 Task: Add Sprouts Sage & Vetiver Aromatherapy Room & Body Spray to the cart.
Action: Mouse moved to (334, 161)
Screenshot: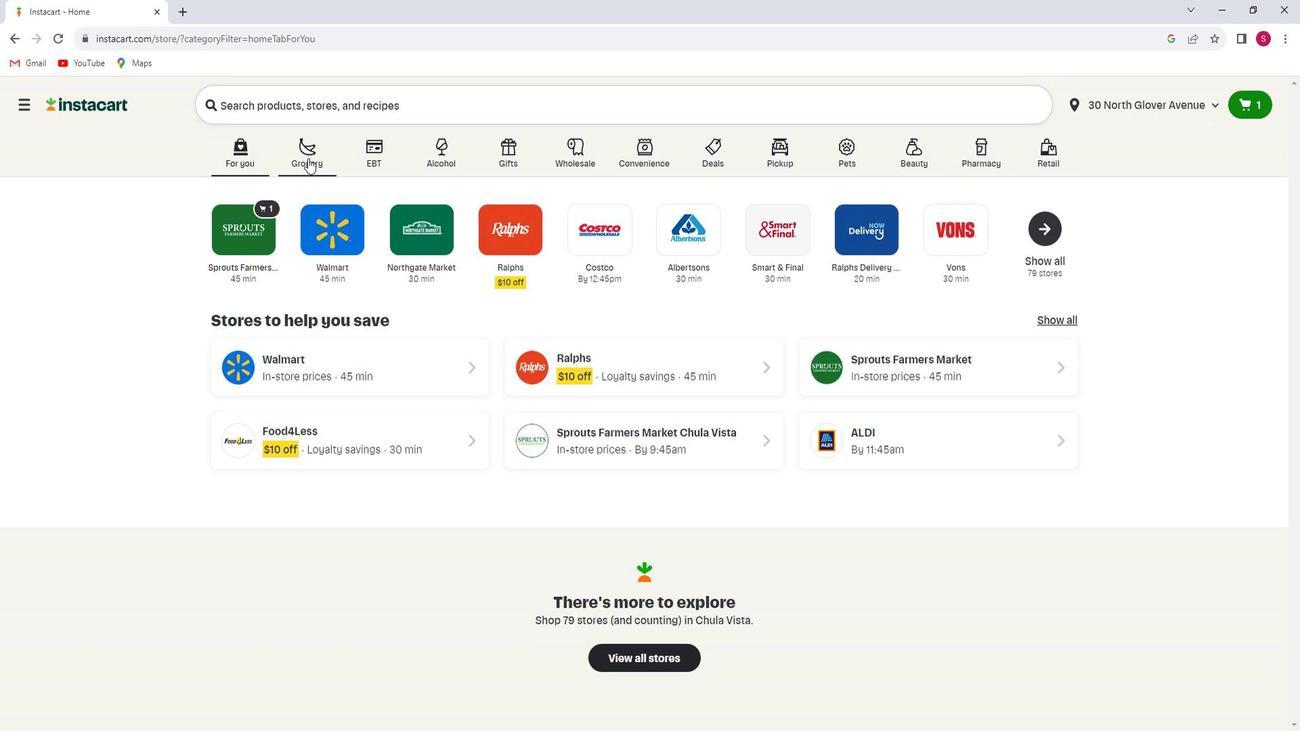 
Action: Mouse pressed left at (334, 161)
Screenshot: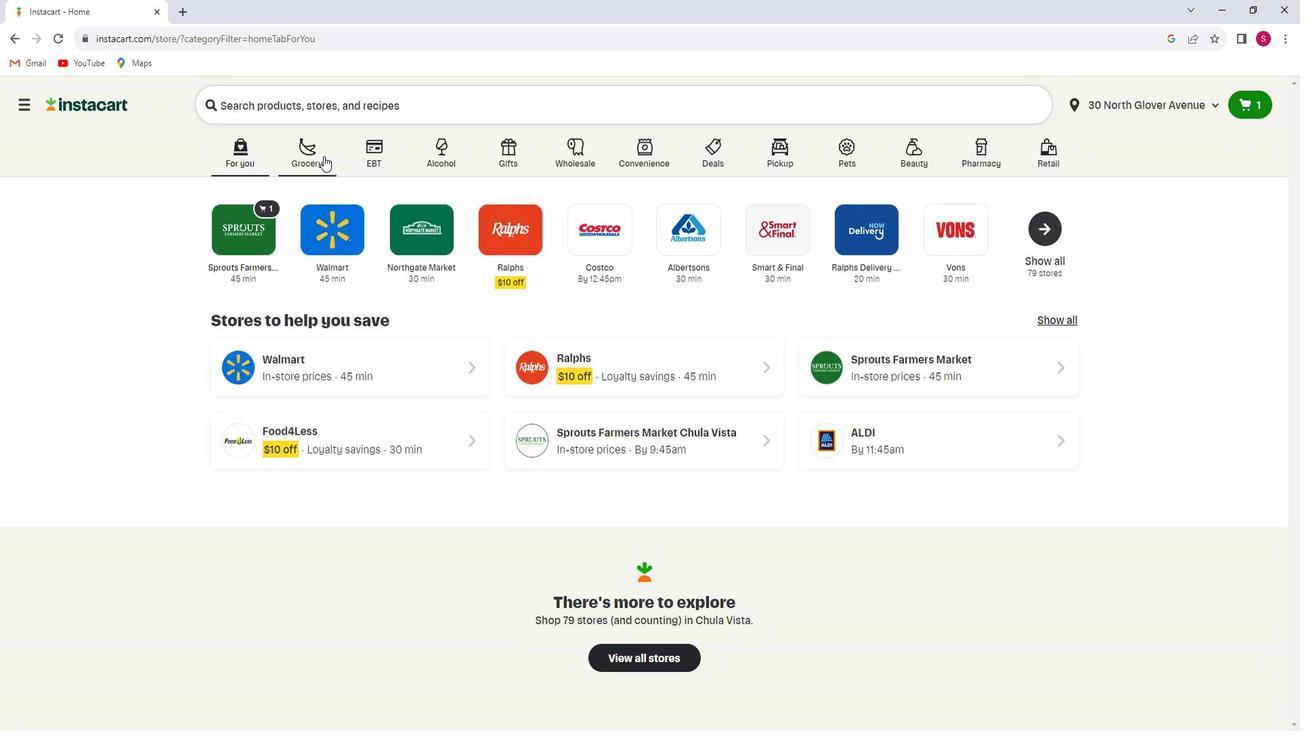 
Action: Mouse moved to (341, 390)
Screenshot: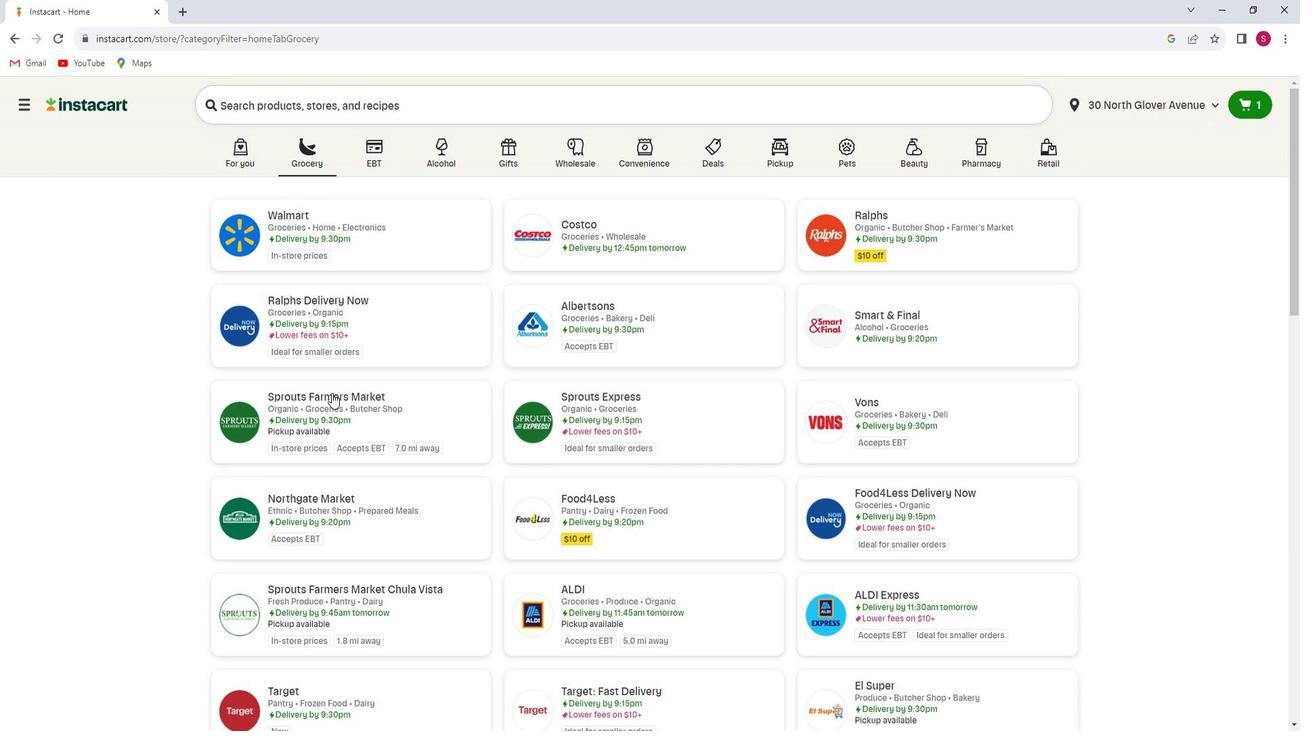 
Action: Mouse pressed left at (341, 390)
Screenshot: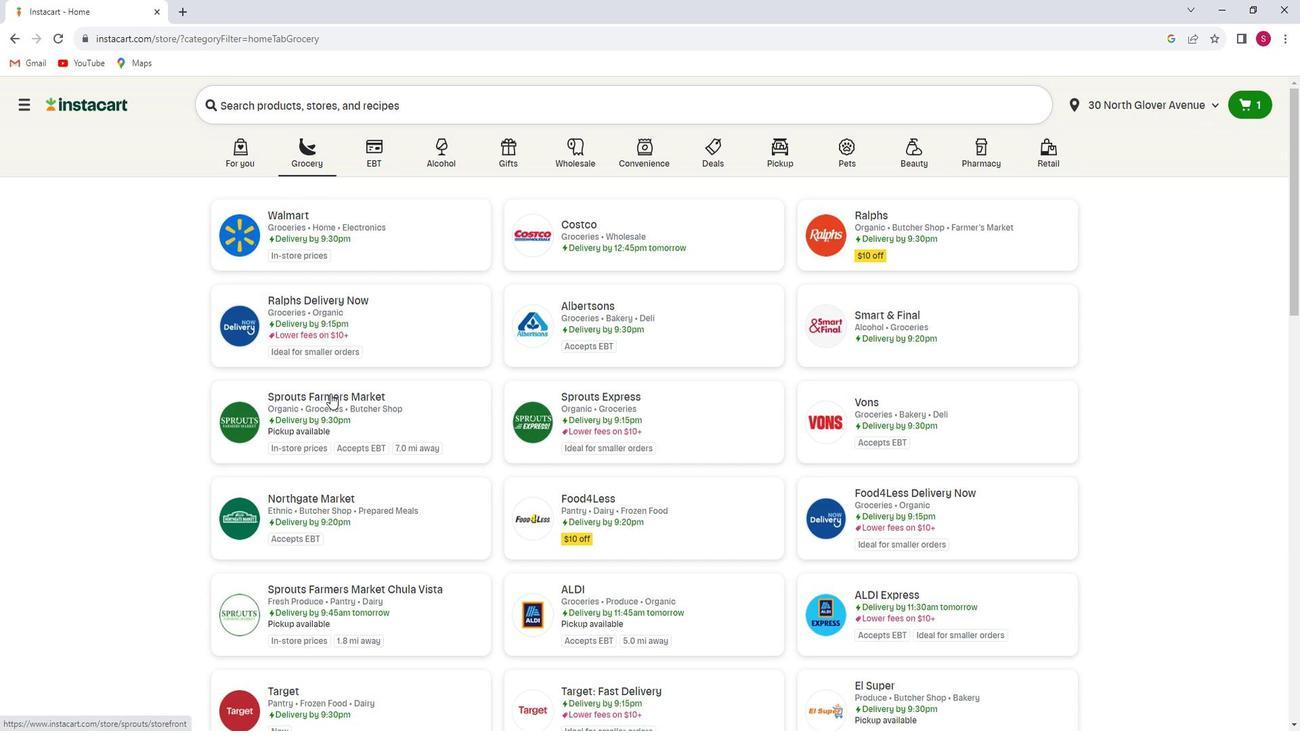 
Action: Mouse moved to (73, 394)
Screenshot: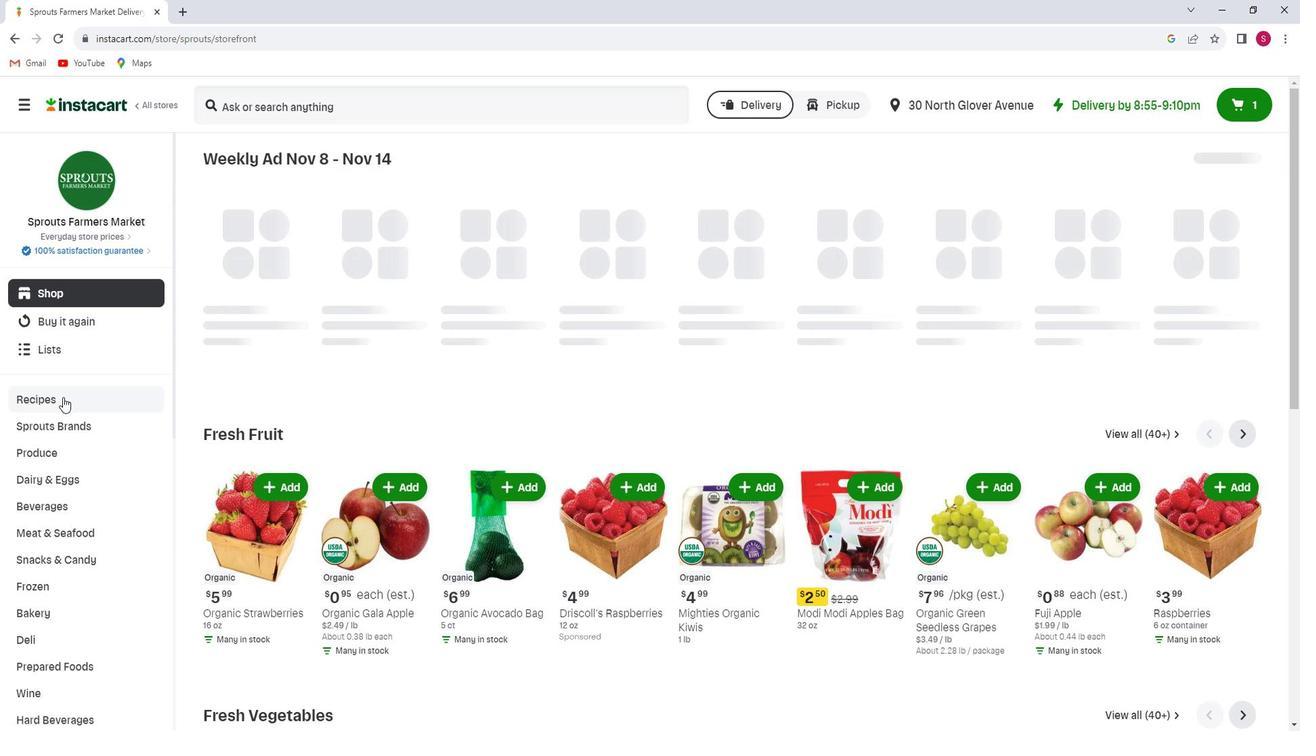 
Action: Mouse scrolled (73, 394) with delta (0, 0)
Screenshot: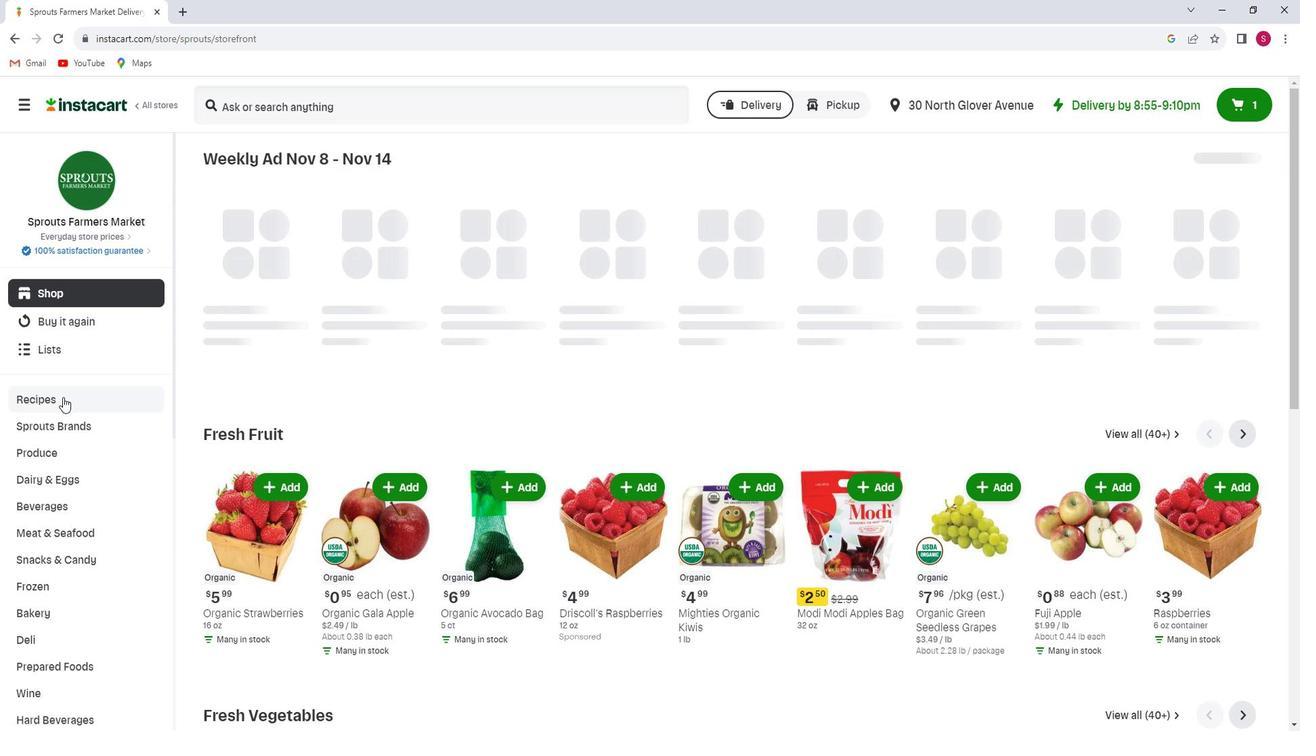 
Action: Mouse moved to (73, 394)
Screenshot: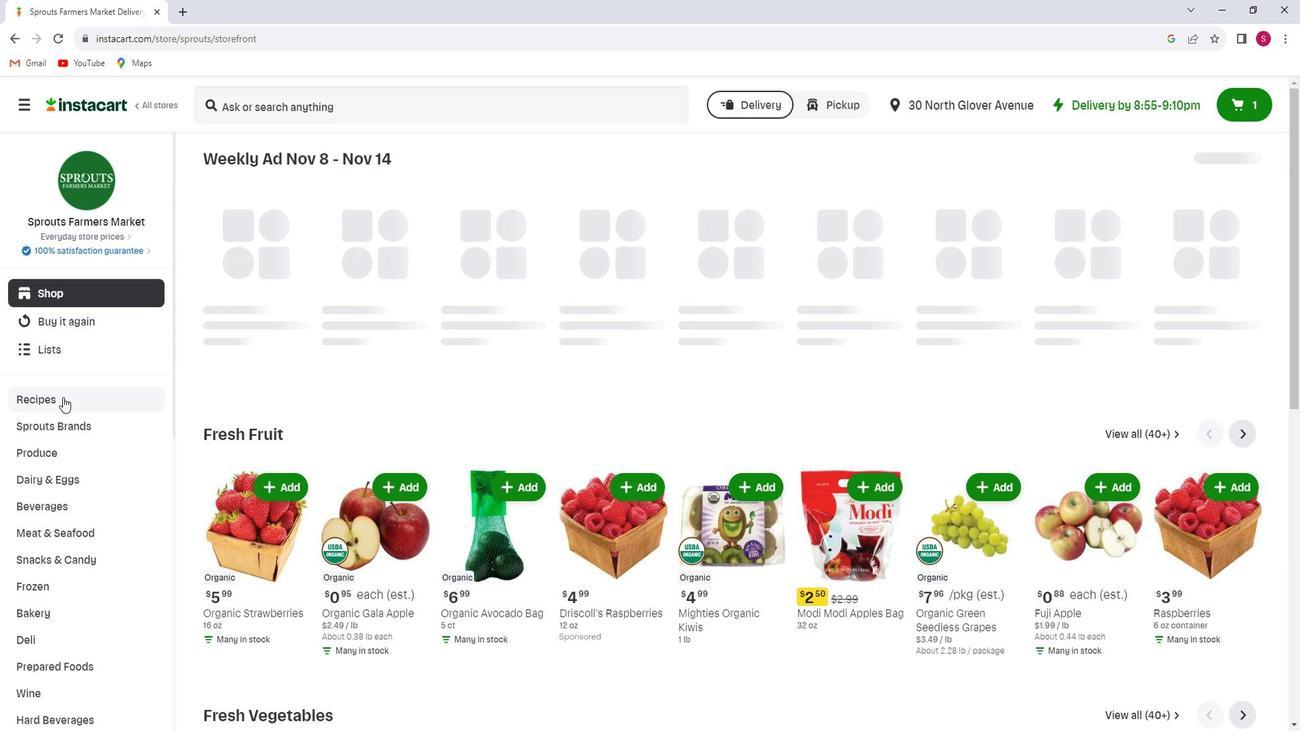 
Action: Mouse scrolled (73, 394) with delta (0, 0)
Screenshot: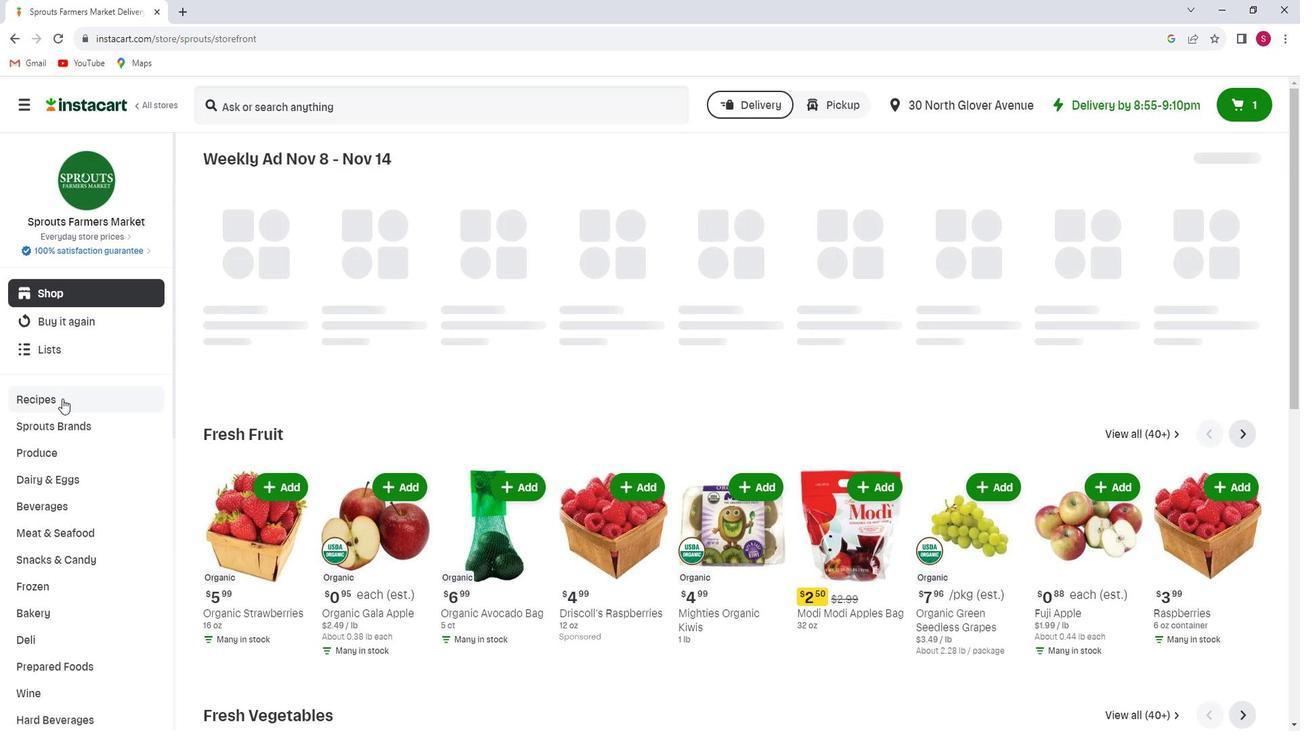 
Action: Mouse scrolled (73, 394) with delta (0, 0)
Screenshot: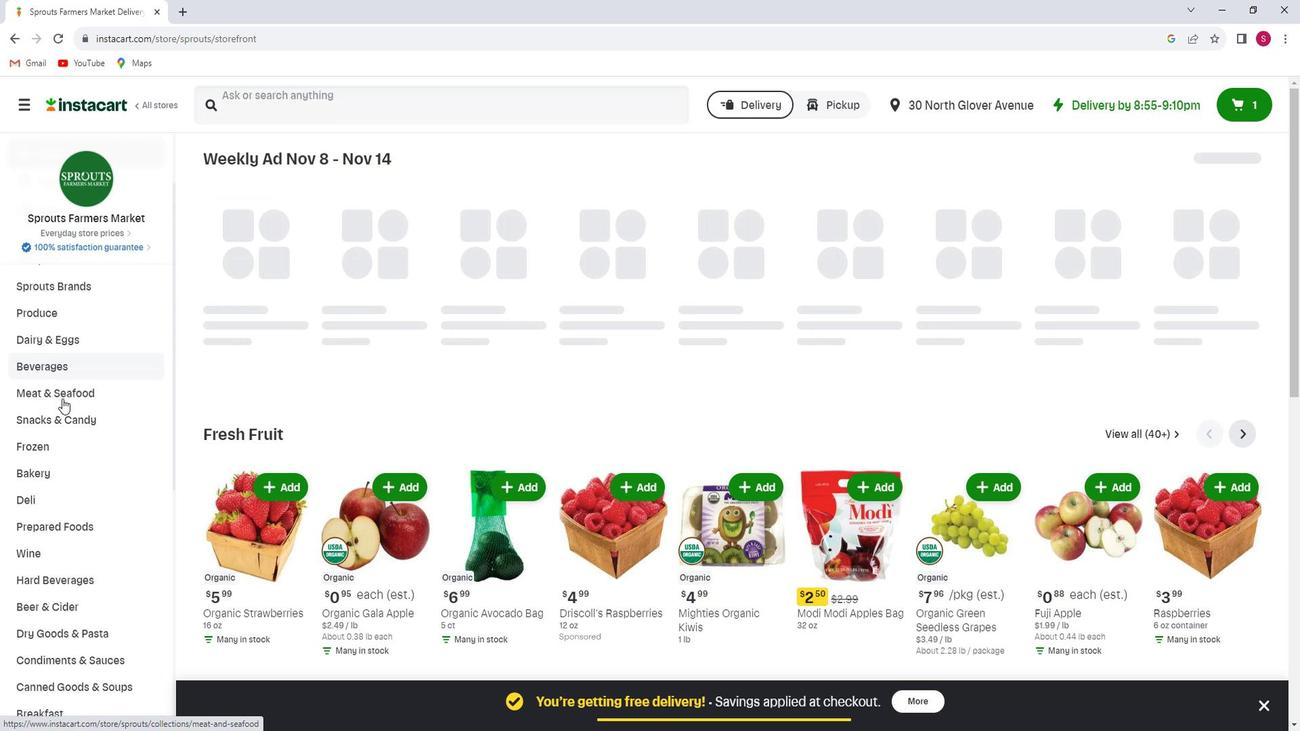 
Action: Mouse scrolled (73, 394) with delta (0, 0)
Screenshot: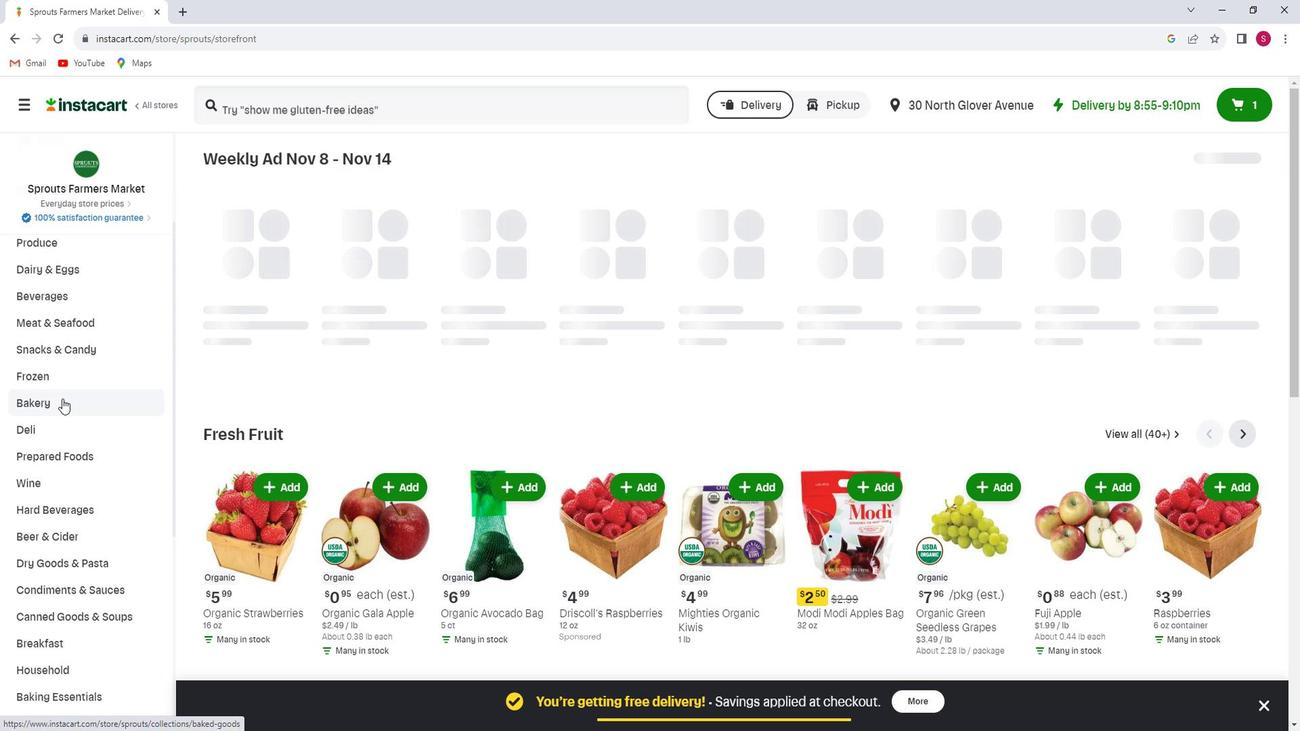 
Action: Mouse scrolled (73, 394) with delta (0, 0)
Screenshot: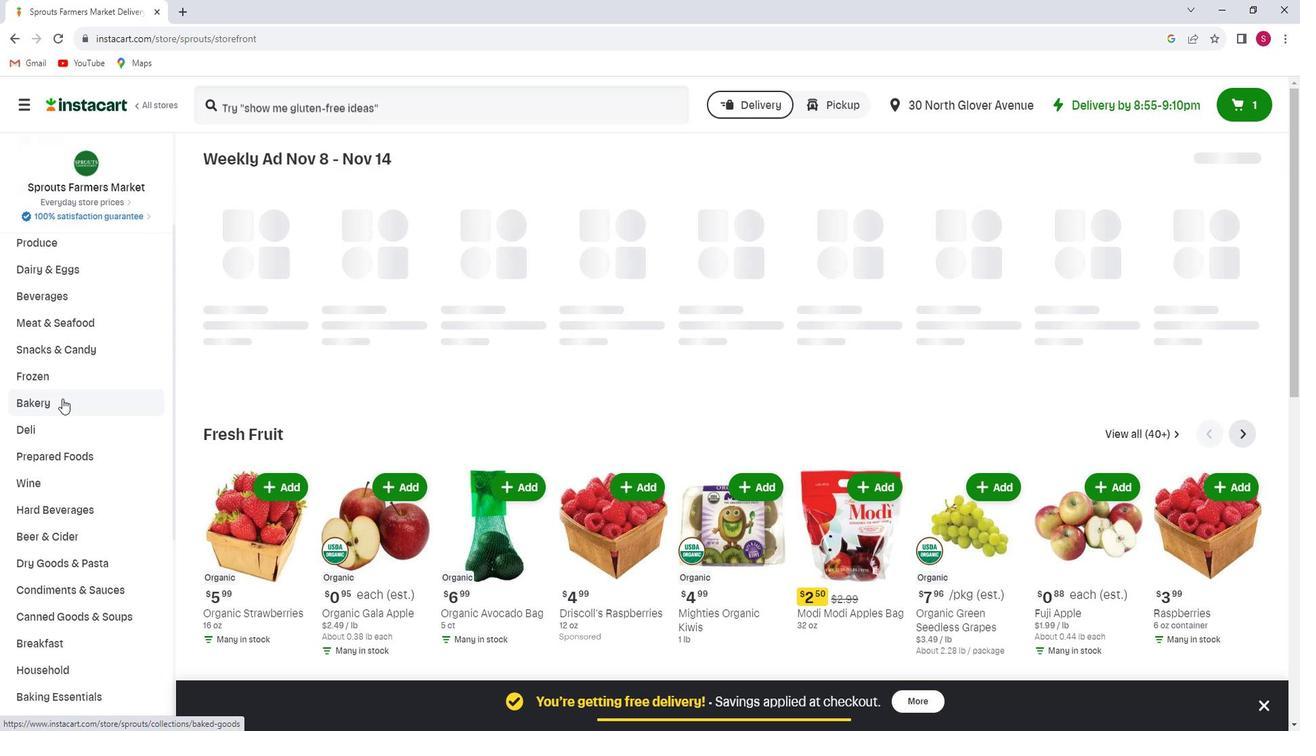 
Action: Mouse scrolled (73, 394) with delta (0, 0)
Screenshot: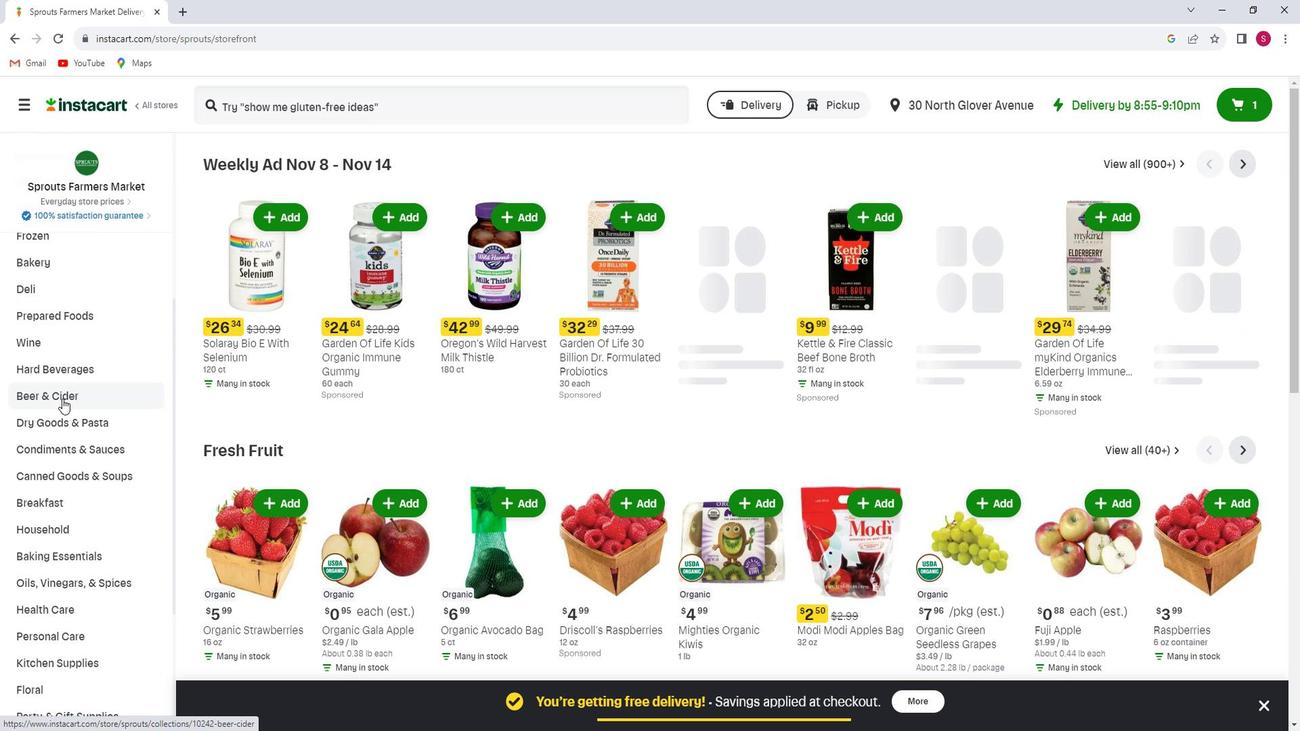
Action: Mouse scrolled (73, 394) with delta (0, 0)
Screenshot: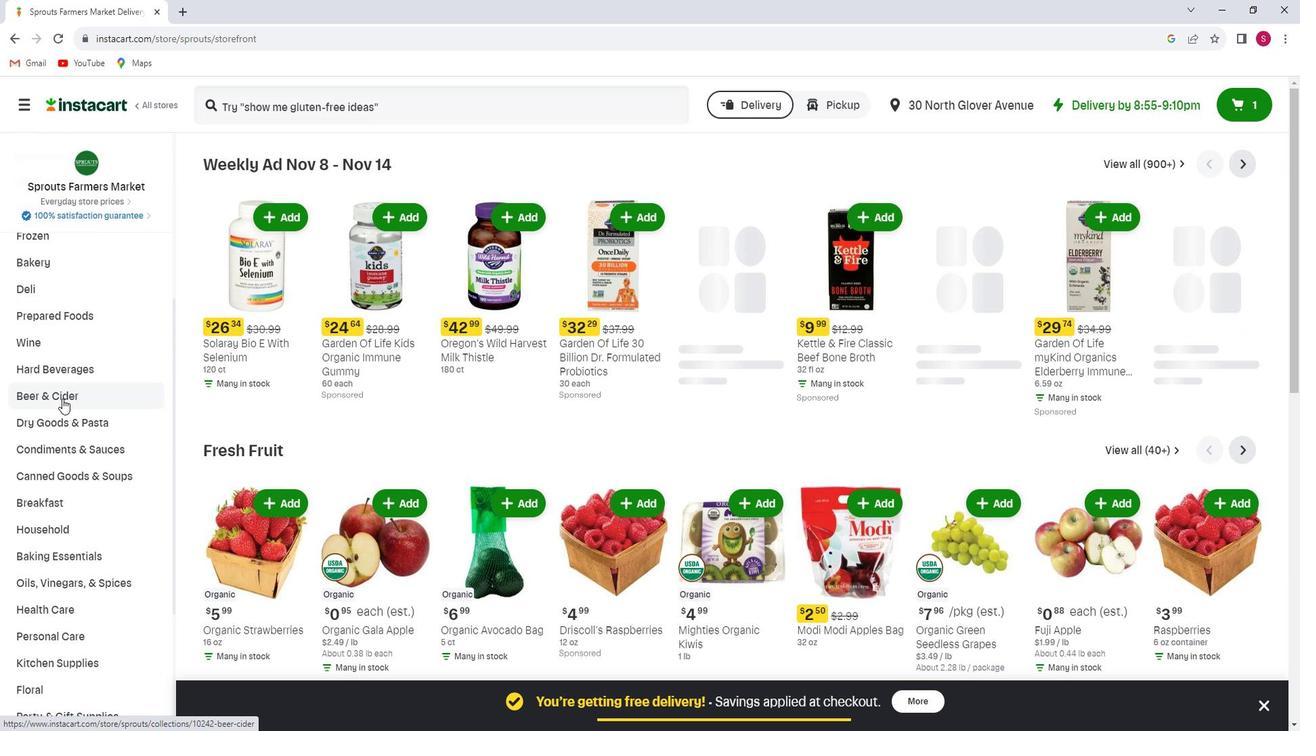 
Action: Mouse scrolled (73, 394) with delta (0, 0)
Screenshot: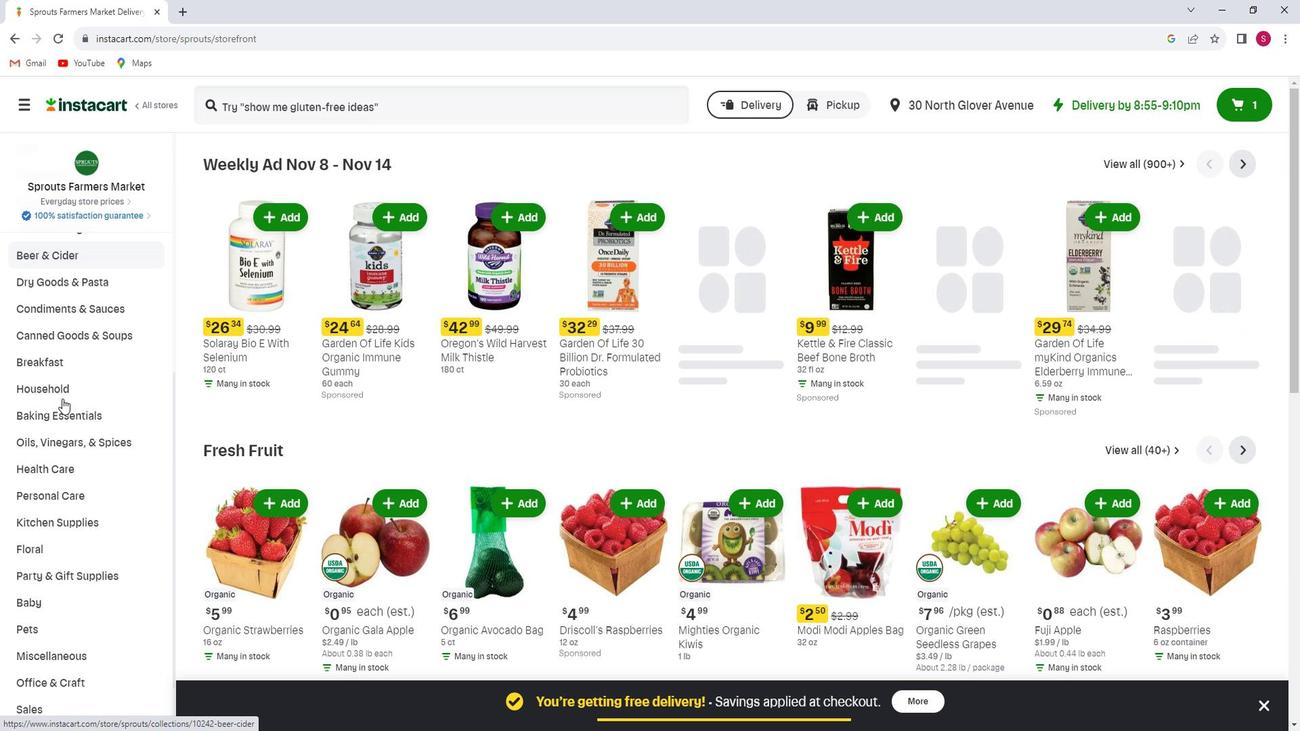 
Action: Mouse moved to (60, 417)
Screenshot: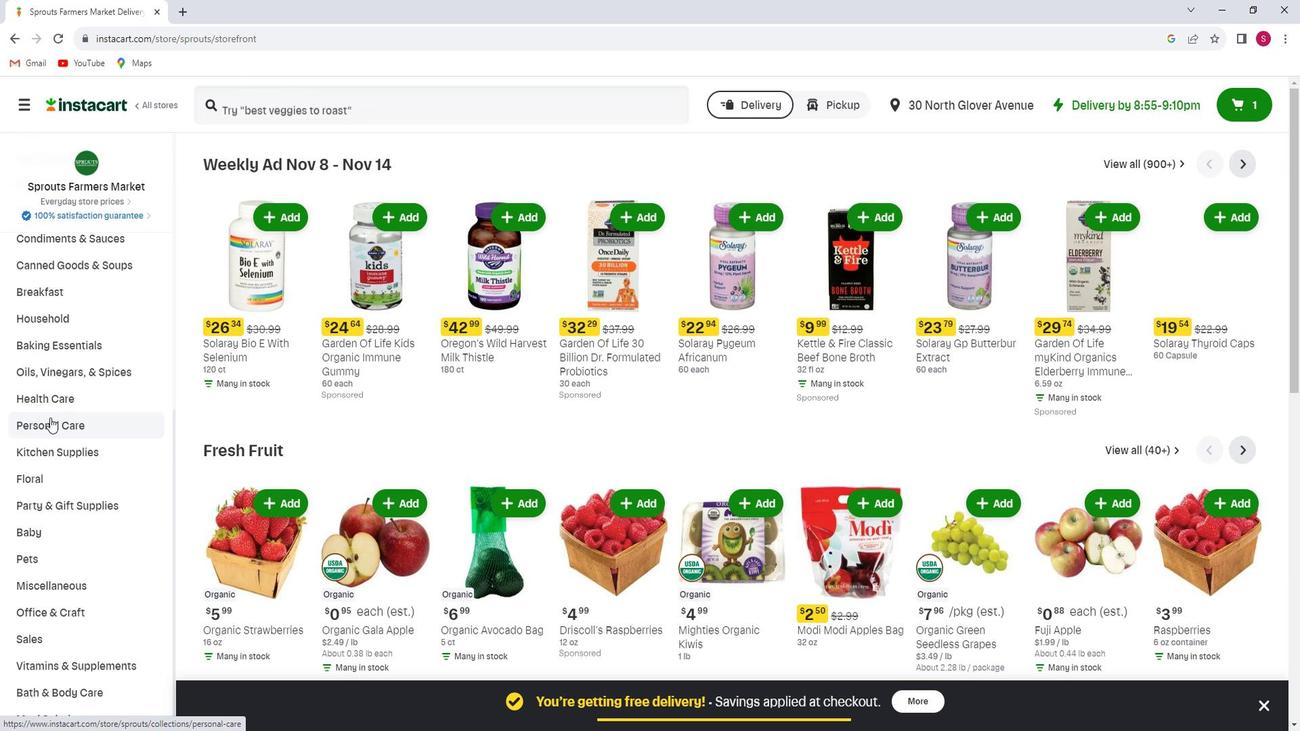 
Action: Mouse pressed left at (60, 417)
Screenshot: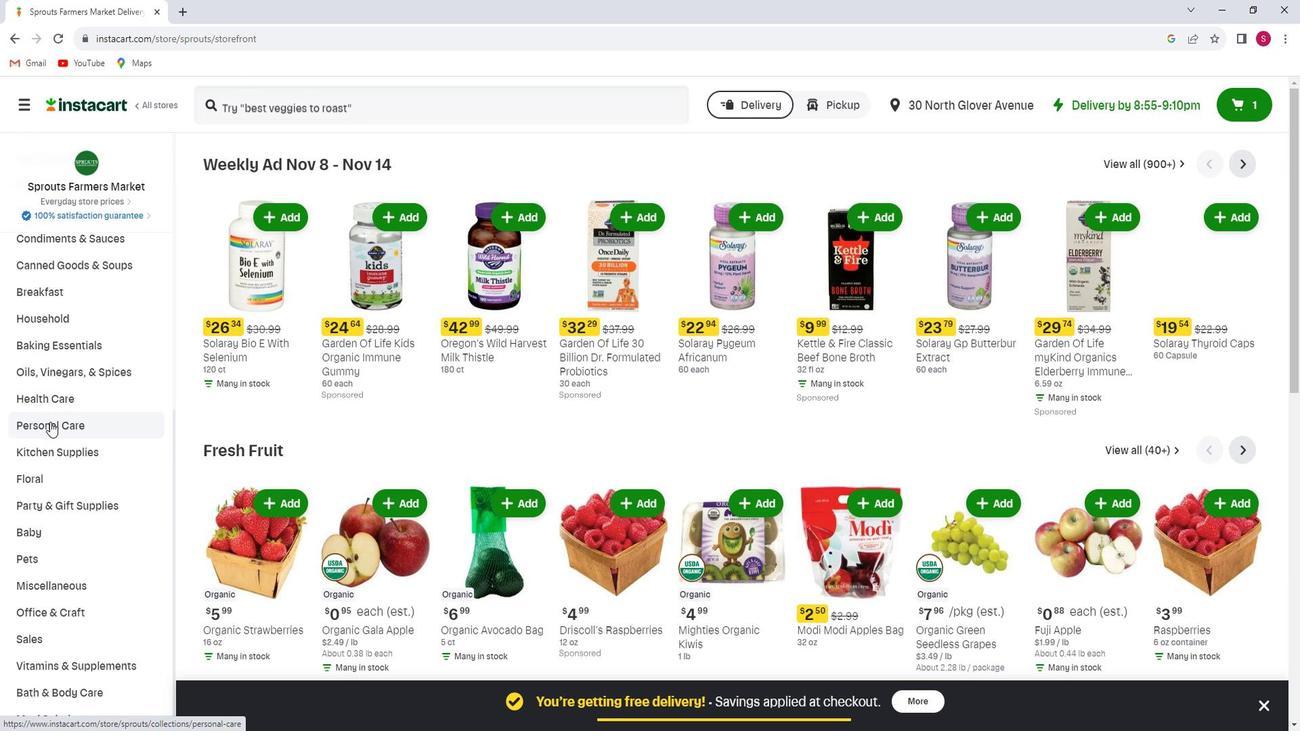 
Action: Mouse scrolled (60, 416) with delta (0, 0)
Screenshot: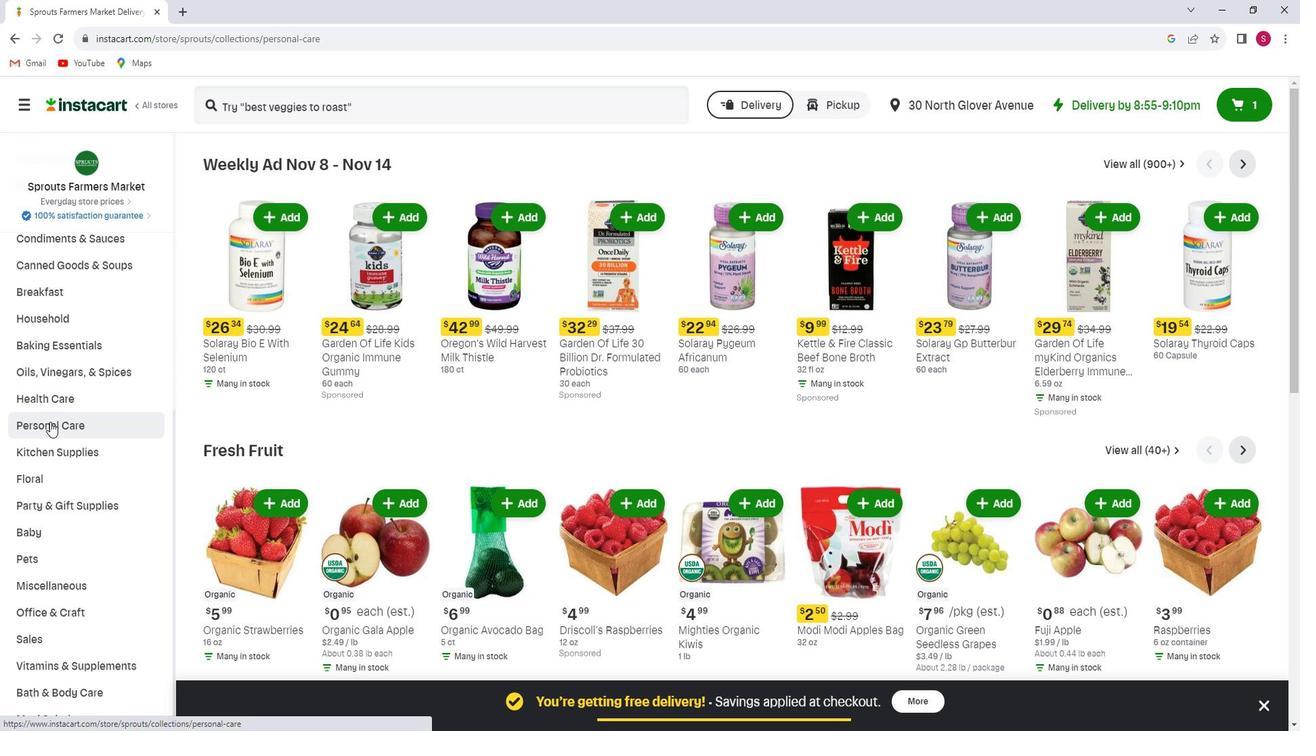 
Action: Mouse scrolled (60, 416) with delta (0, 0)
Screenshot: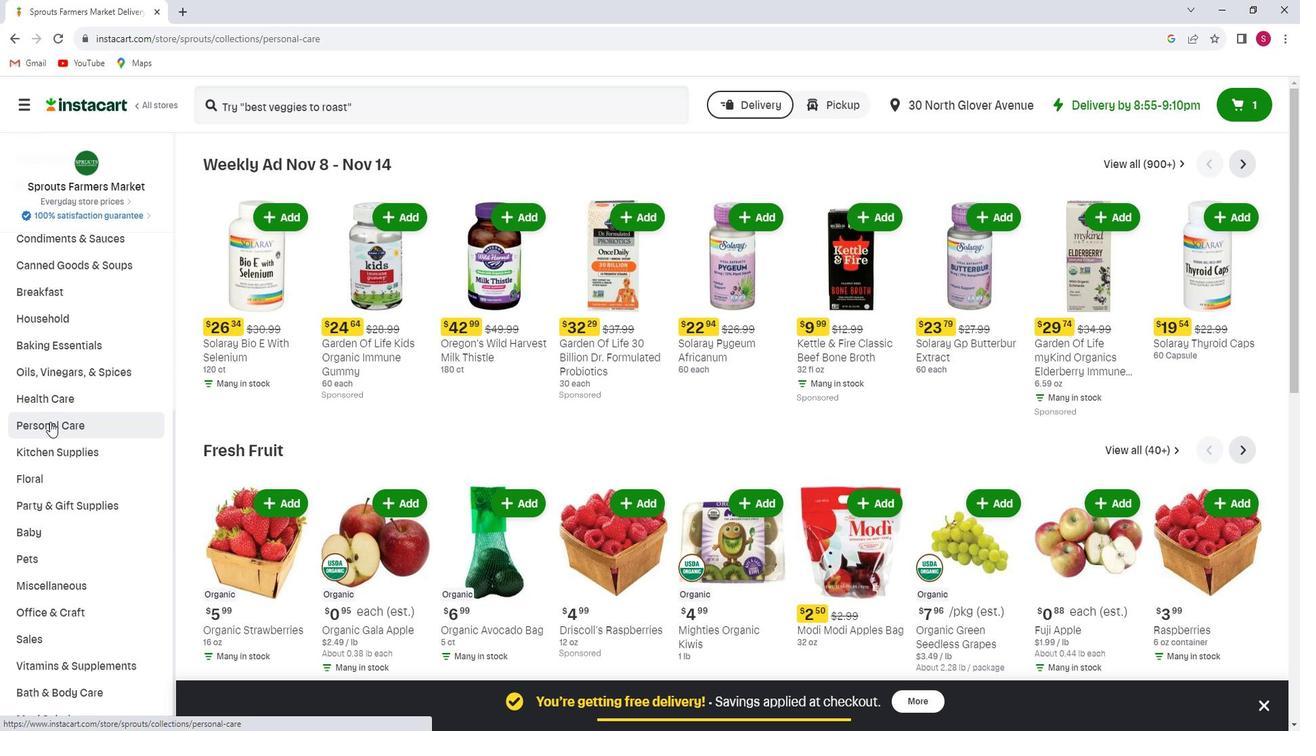 
Action: Mouse scrolled (60, 416) with delta (0, 0)
Screenshot: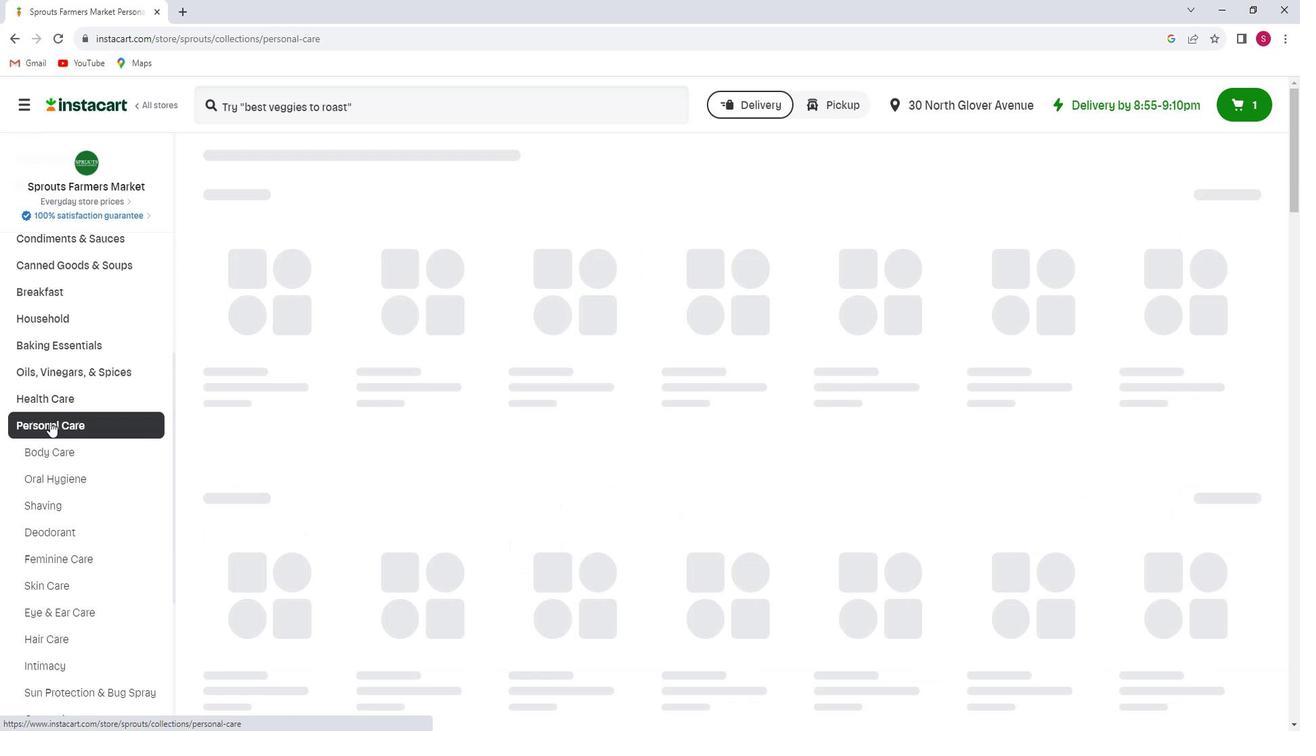 
Action: Mouse scrolled (60, 416) with delta (0, 0)
Screenshot: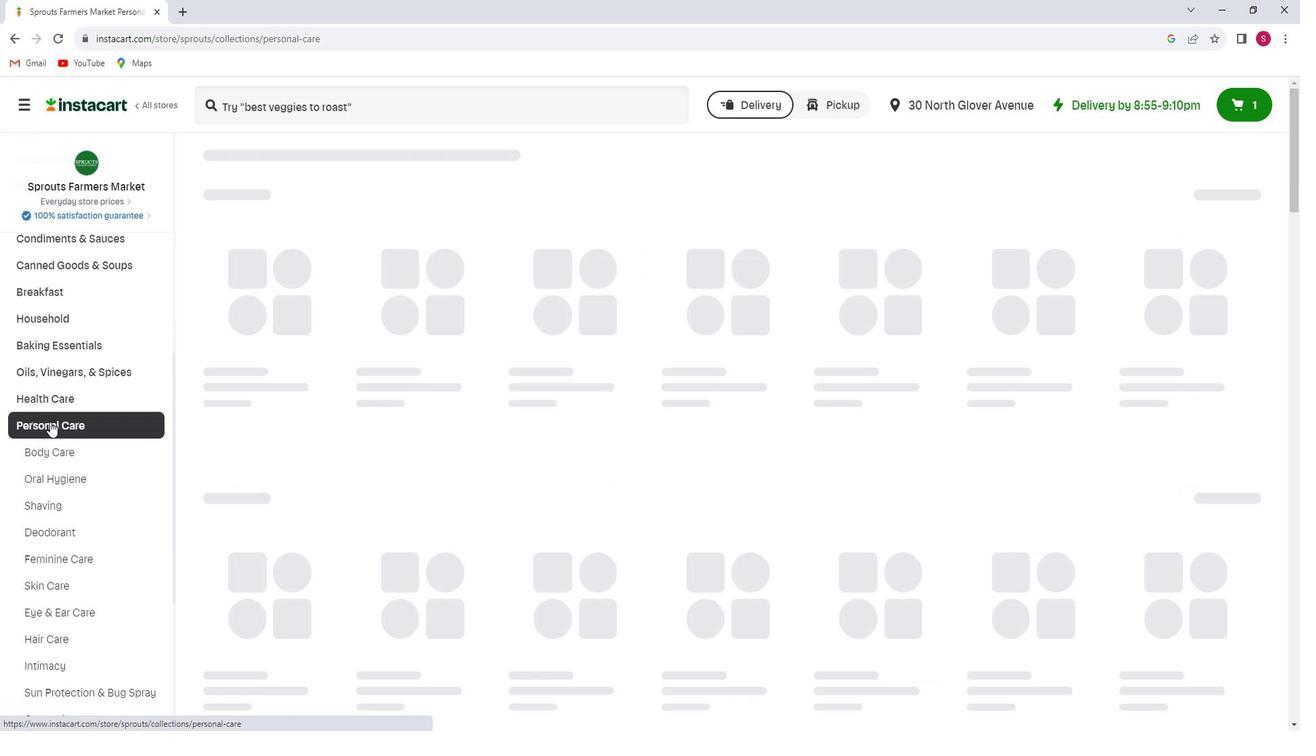 
Action: Mouse scrolled (60, 416) with delta (0, 0)
Screenshot: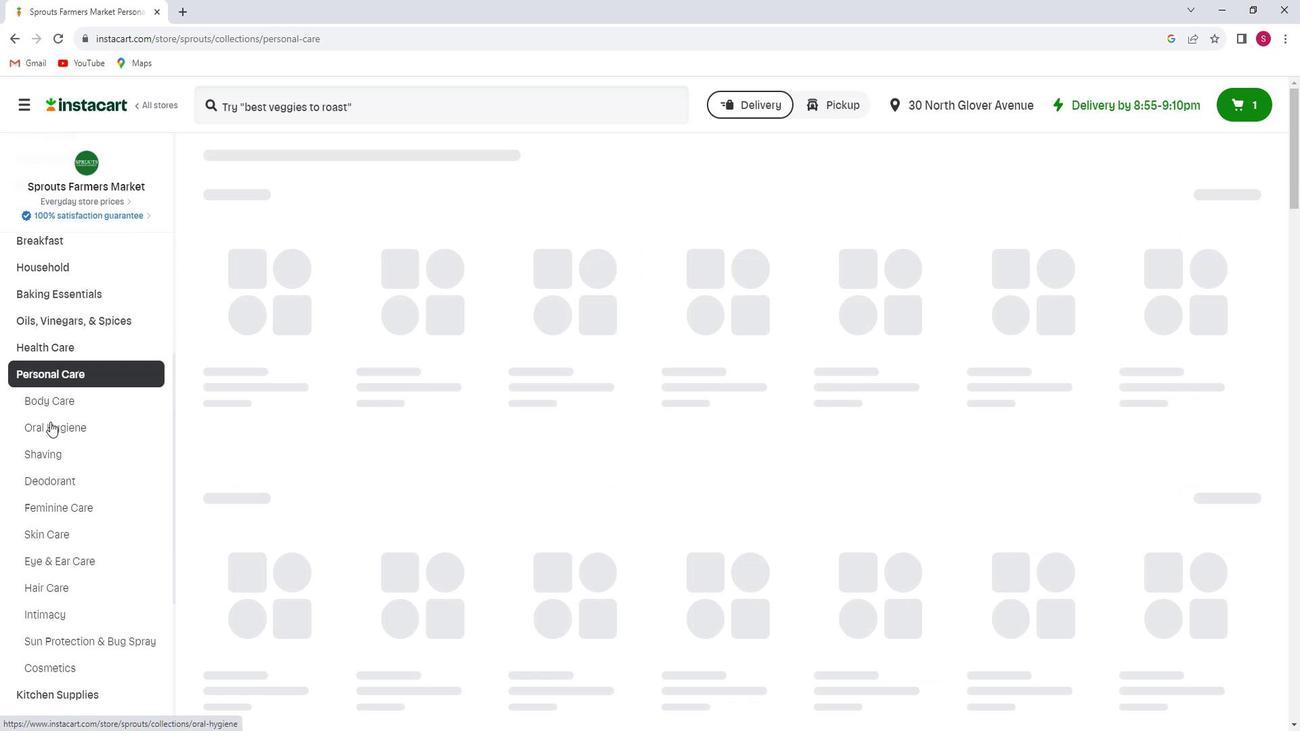 
Action: Mouse moved to (69, 415)
Screenshot: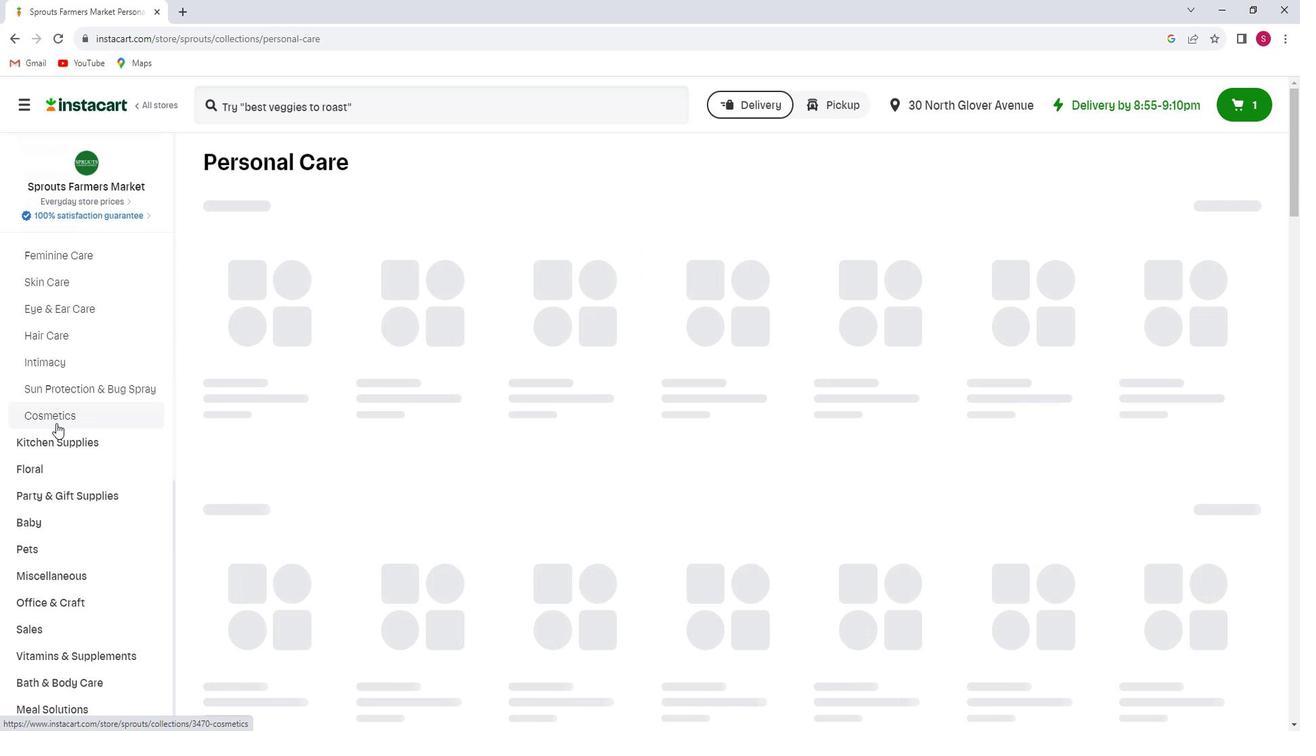 
Action: Mouse pressed left at (69, 415)
Screenshot: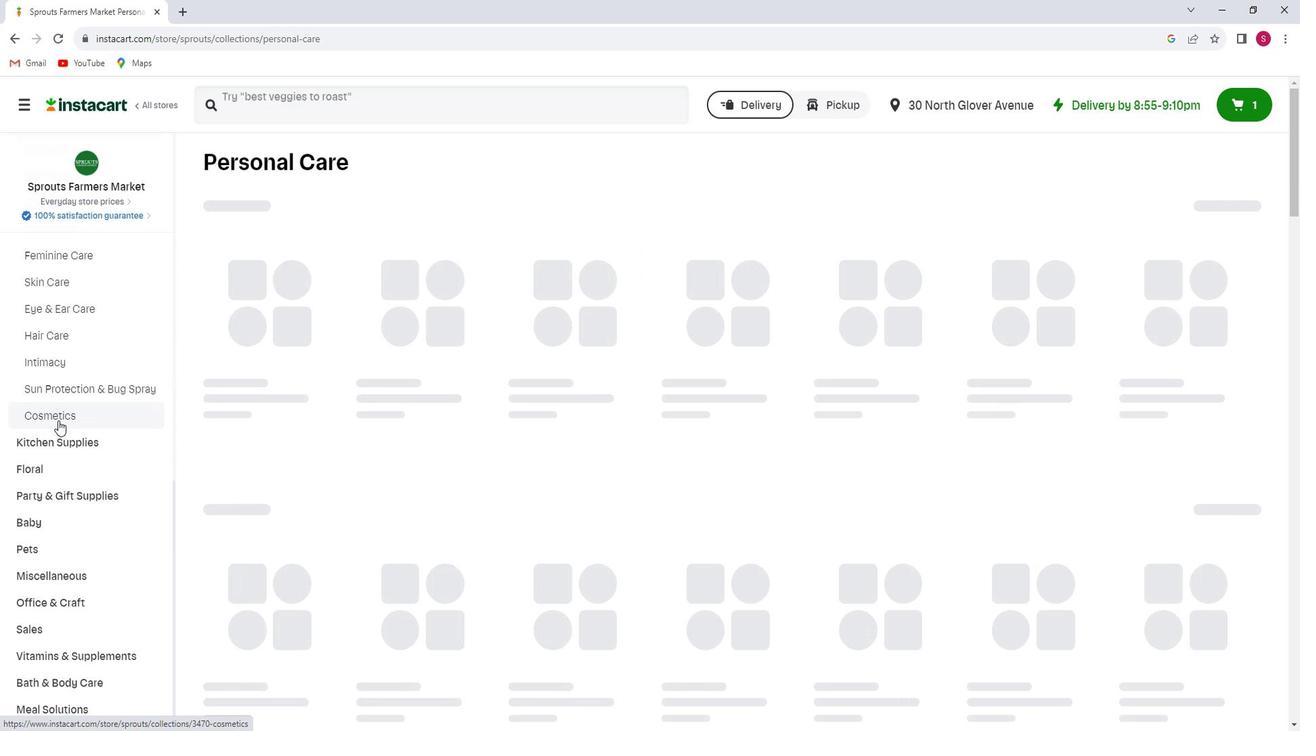 
Action: Mouse moved to (443, 214)
Screenshot: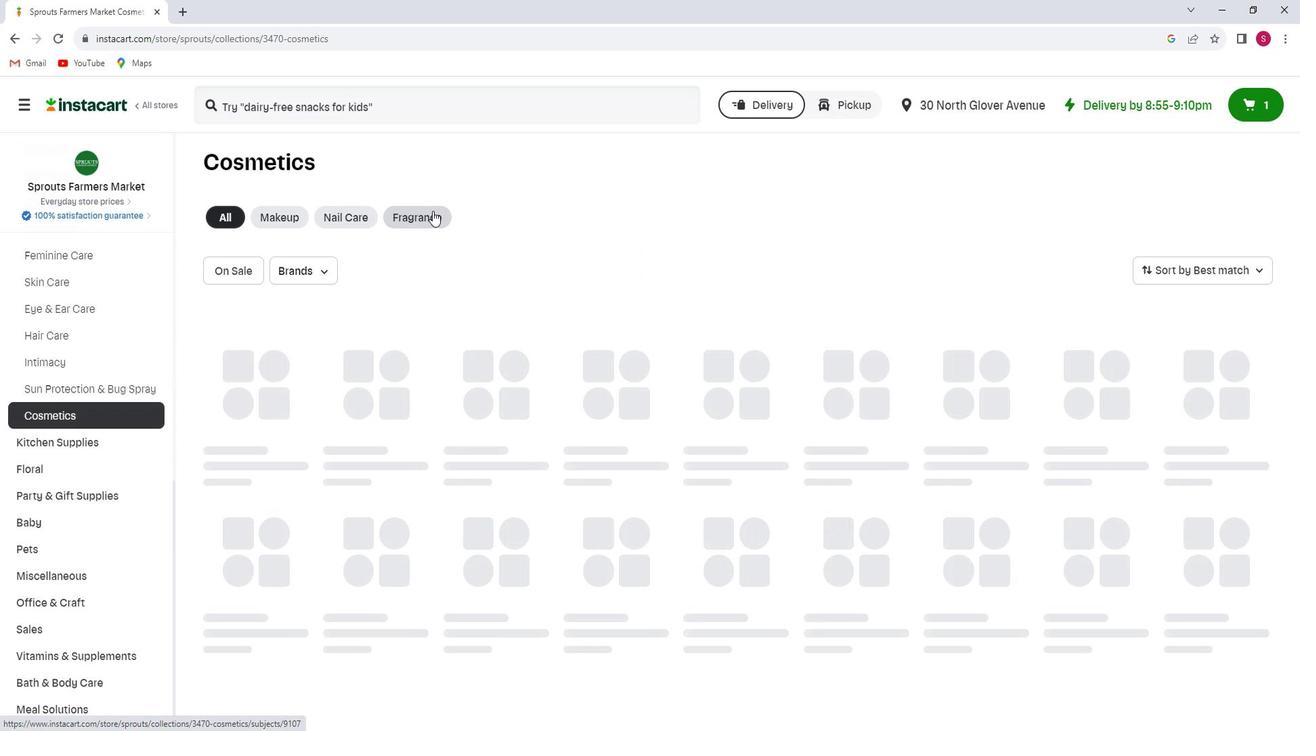 
Action: Mouse pressed left at (443, 214)
Screenshot: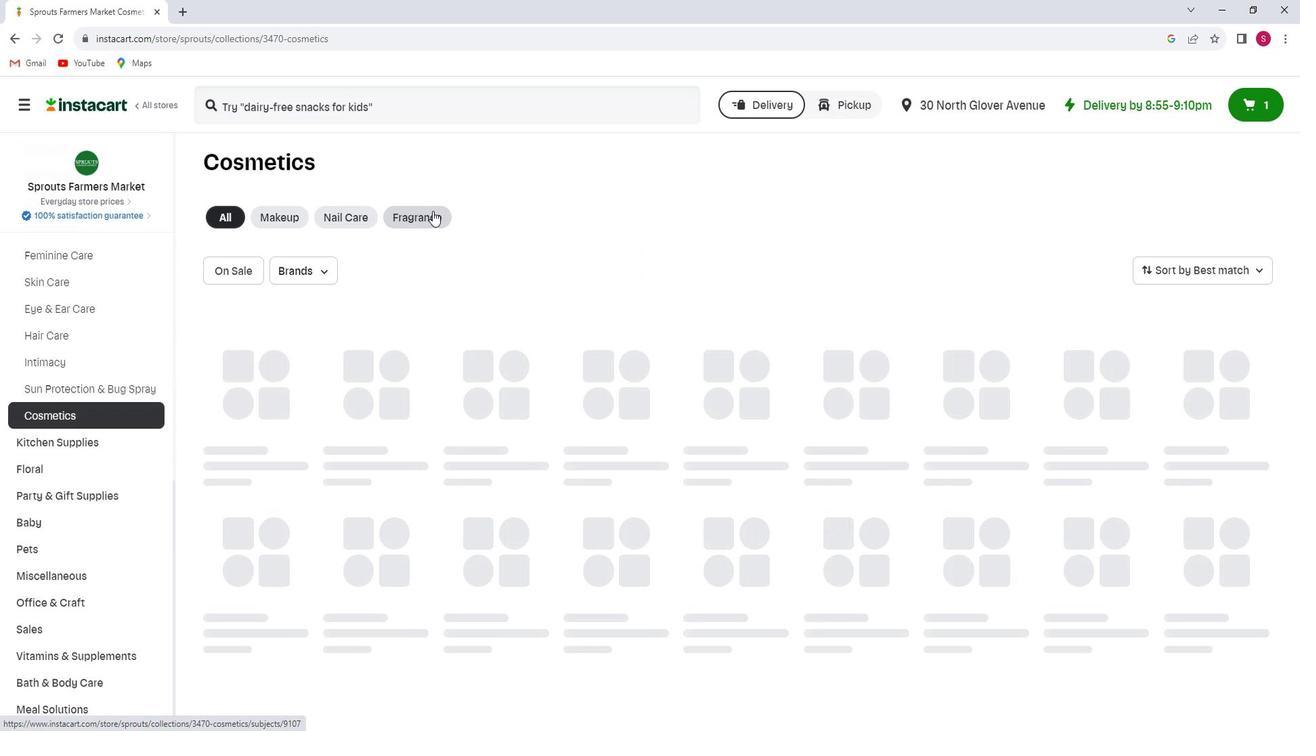 
Action: Mouse moved to (388, 115)
Screenshot: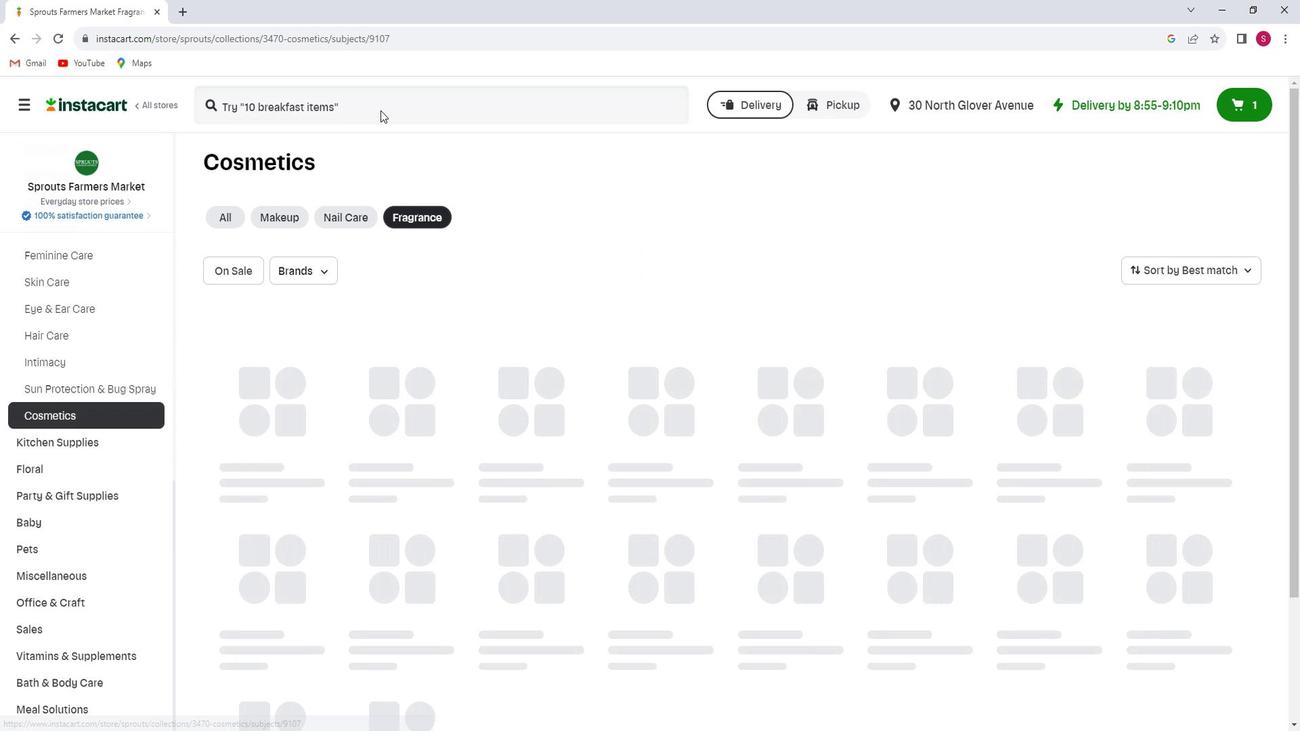 
Action: Mouse pressed left at (388, 115)
Screenshot: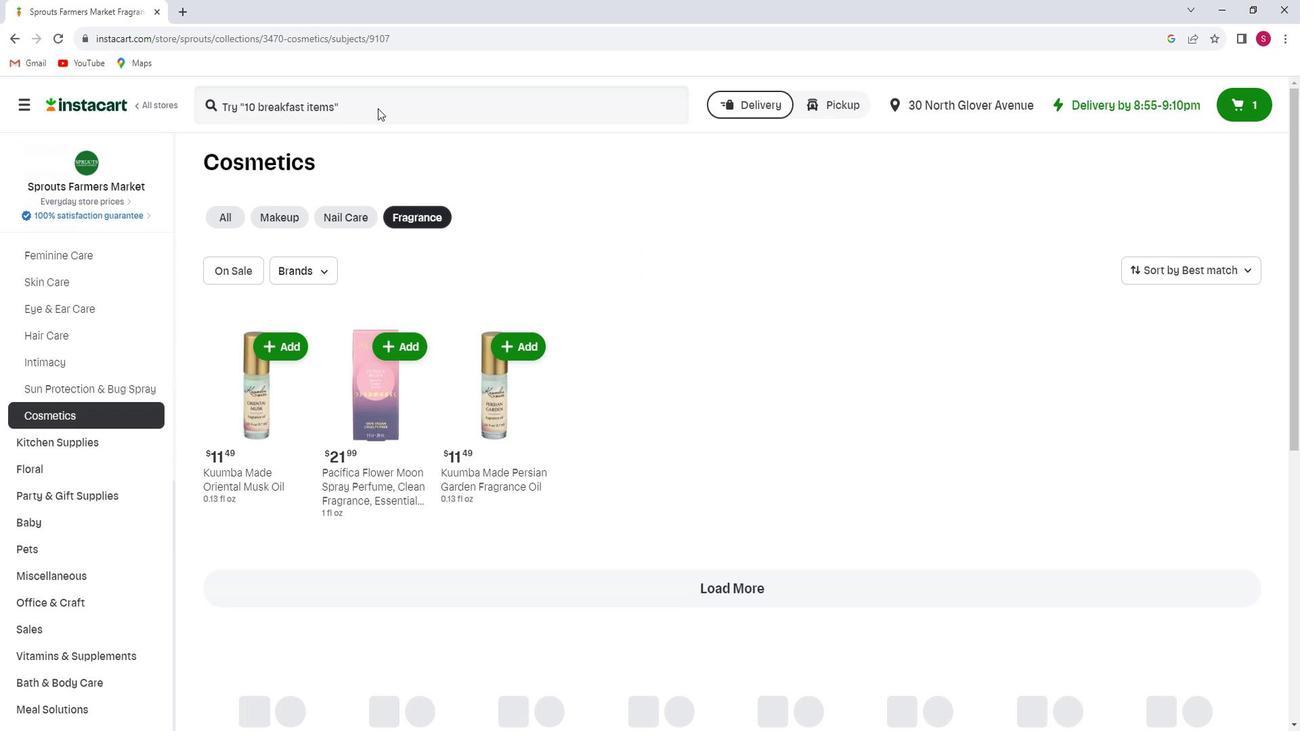 
Action: Key pressed <Key.shift>Sprouts<Key.space><Key.shift>Sage<Key.space><Key.shift><Key.shift><Key.shift><Key.shift><Key.shift>&<Key.space><Key.shift>Vetiver<Key.space><Key.shift><Key.shift><Key.shift><Key.shift><Key.shift><Key.shift><Key.shift><Key.shift><Key.shift><Key.shift><Key.shift><Key.shift><Key.shift><Key.shift><Key.shift><Key.shift><Key.shift><Key.shift><Key.shift><Key.shift><Key.shift><Key.shift><Key.shift>Aromatherapy<Key.space><Key.shift>Room<Key.space><Key.shift><Key.shift><Key.shift><Key.shift><Key.shift><Key.shift><Key.shift><Key.shift><Key.shift><Key.shift><Key.shift><Key.shift>&<Key.space><Key.shift>Body<Key.space><Key.shift>Spray<Key.enter>
Screenshot: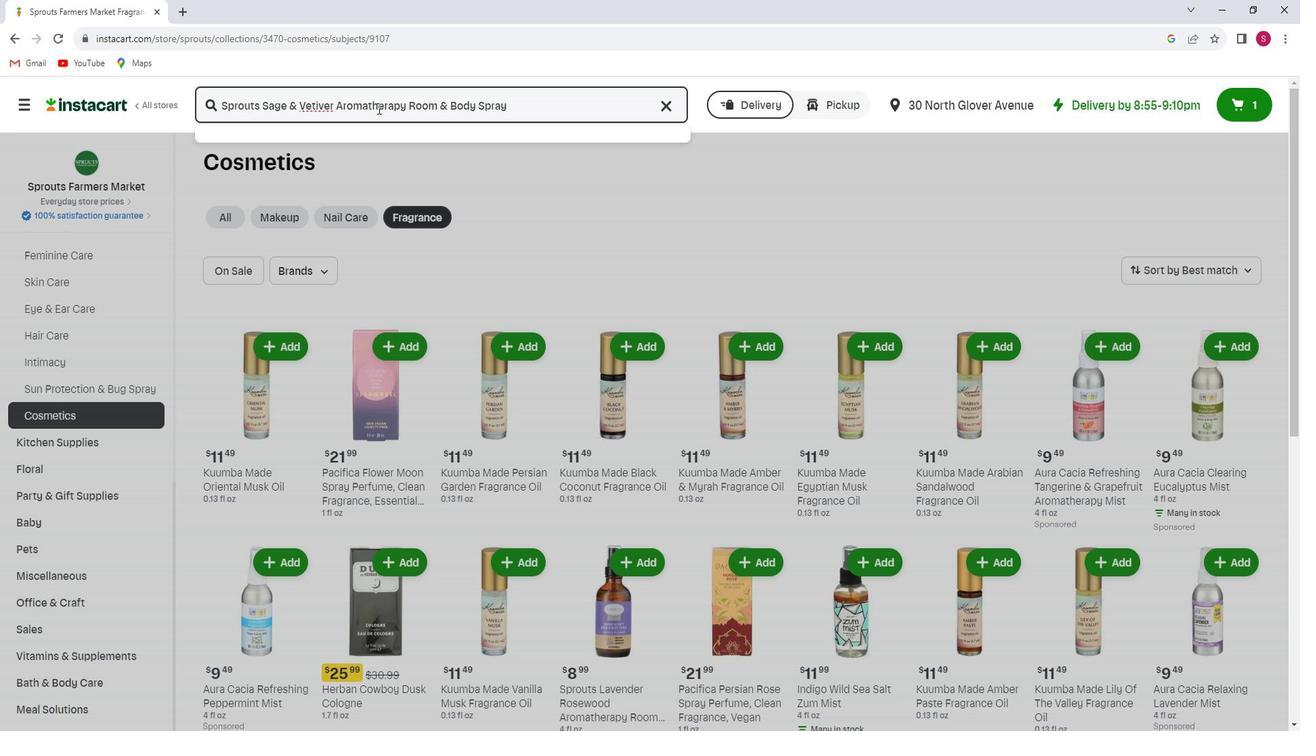 
Action: Mouse moved to (394, 222)
Screenshot: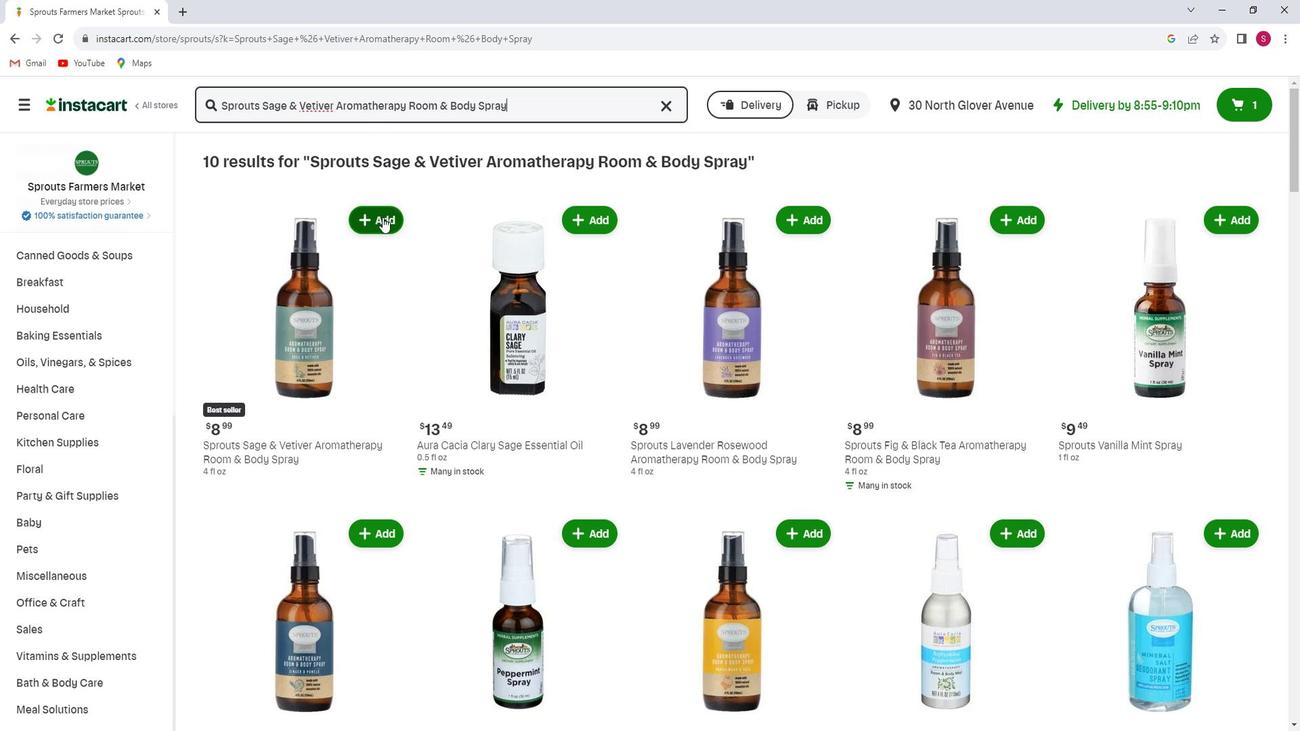 
Action: Mouse pressed left at (394, 222)
Screenshot: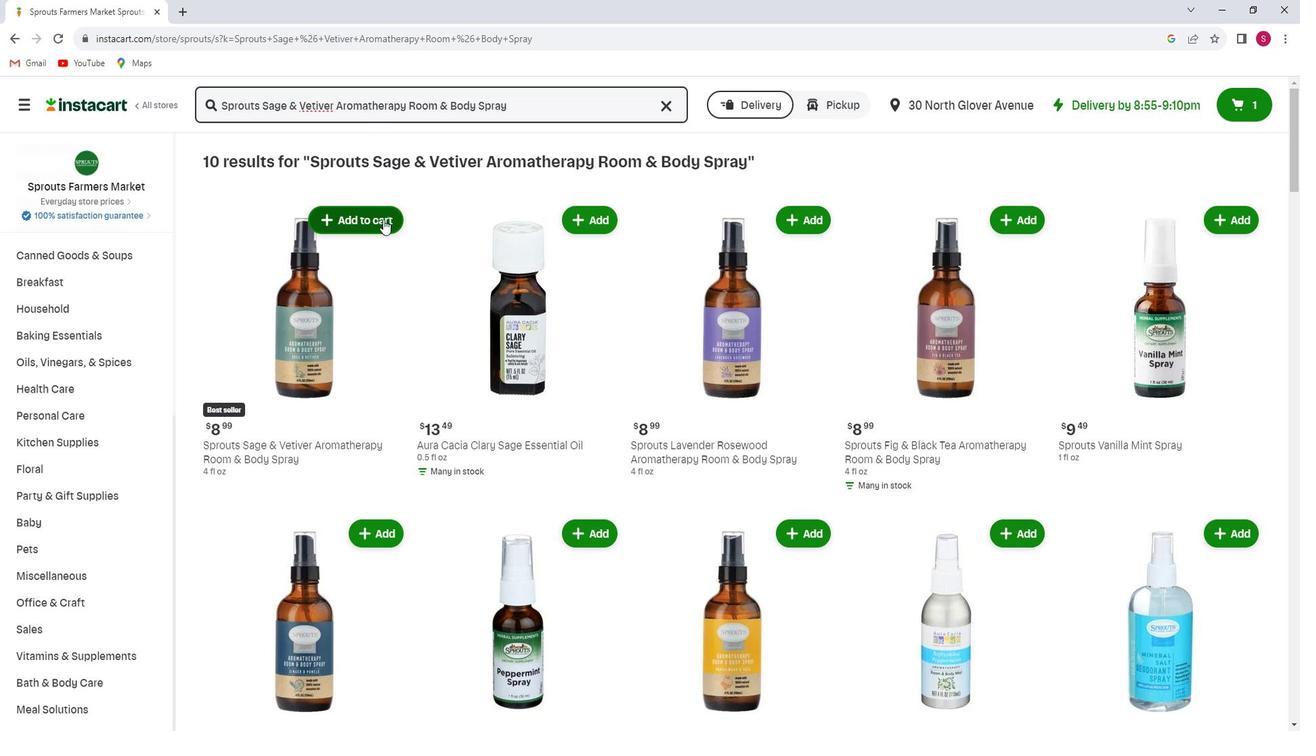
Action: Mouse moved to (394, 274)
Screenshot: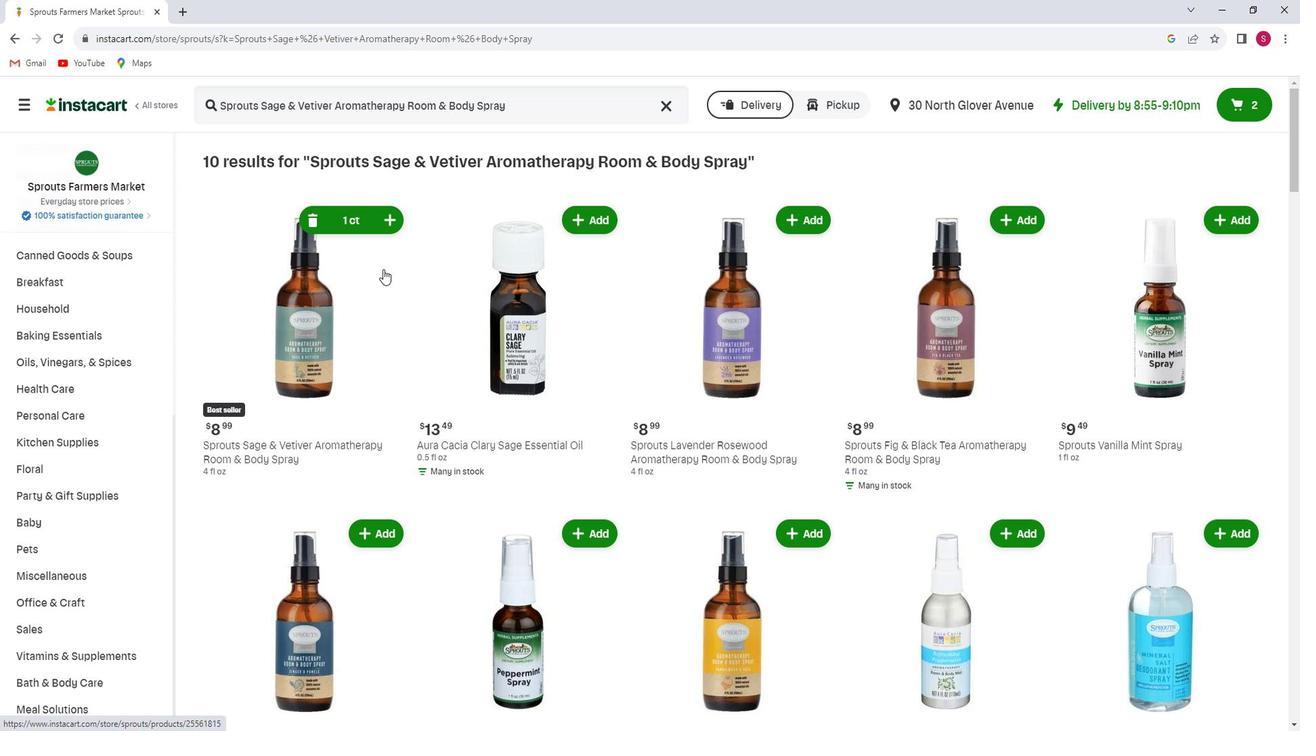 
